 Task: Change the codespaces access in the organization "Mark56771" to "Enable for all members"."
Action: Mouse moved to (1064, 82)
Screenshot: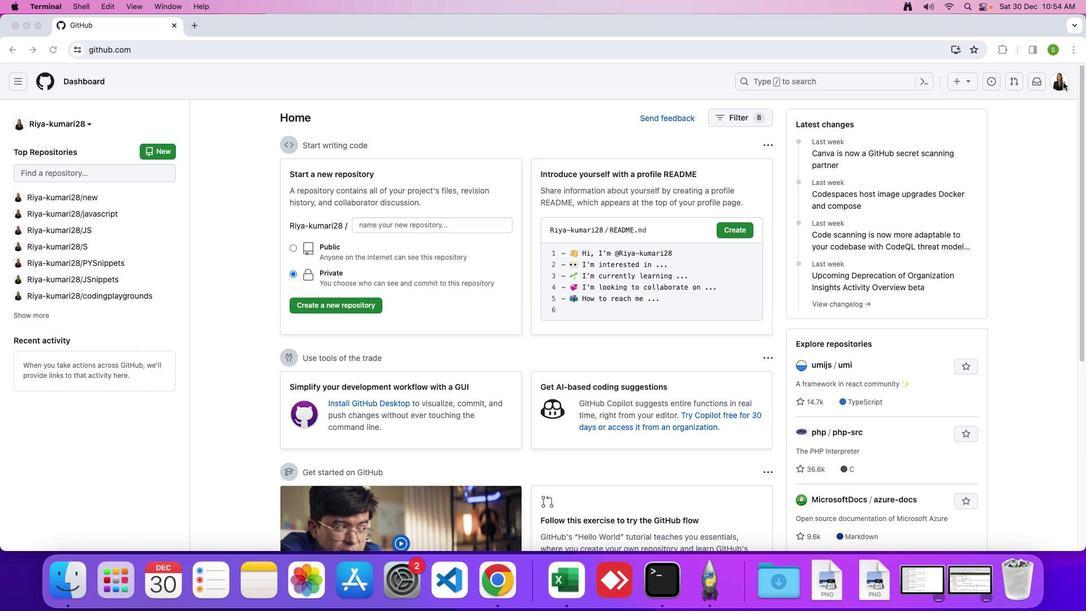 
Action: Mouse pressed left at (1064, 82)
Screenshot: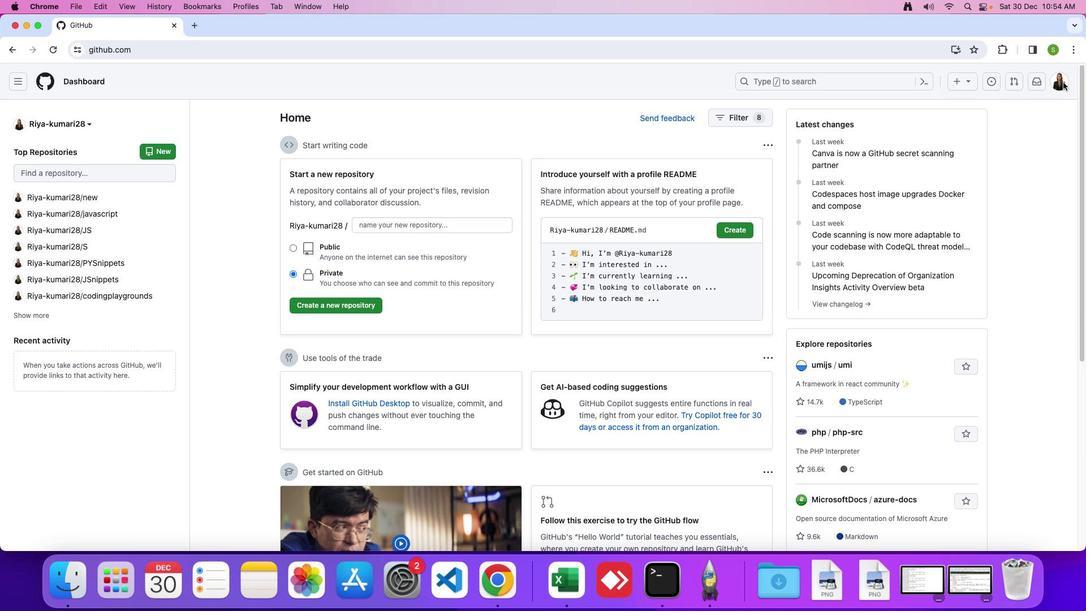 
Action: Mouse moved to (1062, 82)
Screenshot: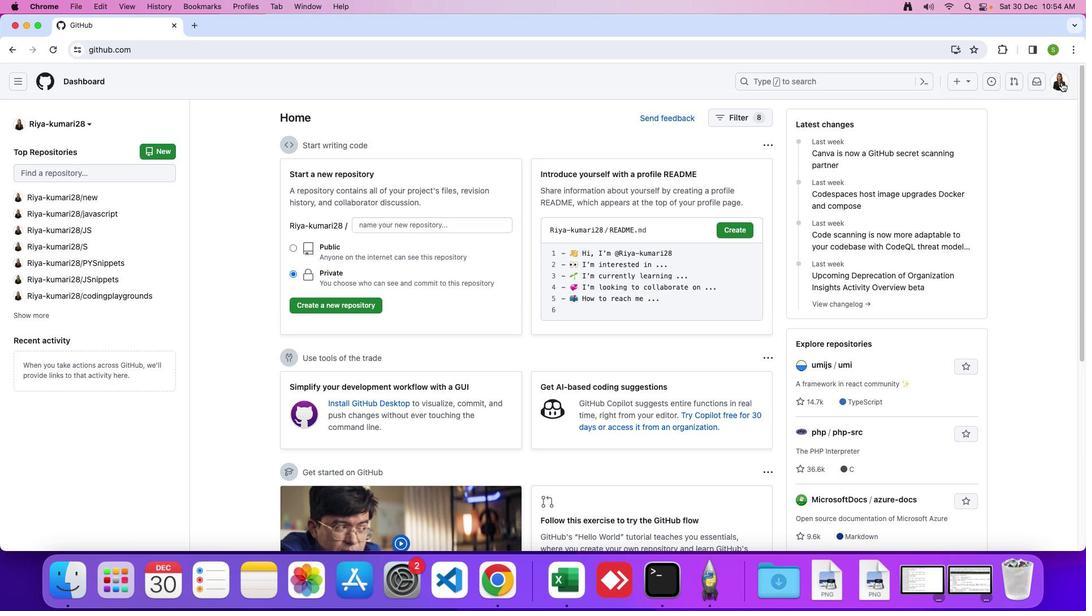 
Action: Mouse pressed left at (1062, 82)
Screenshot: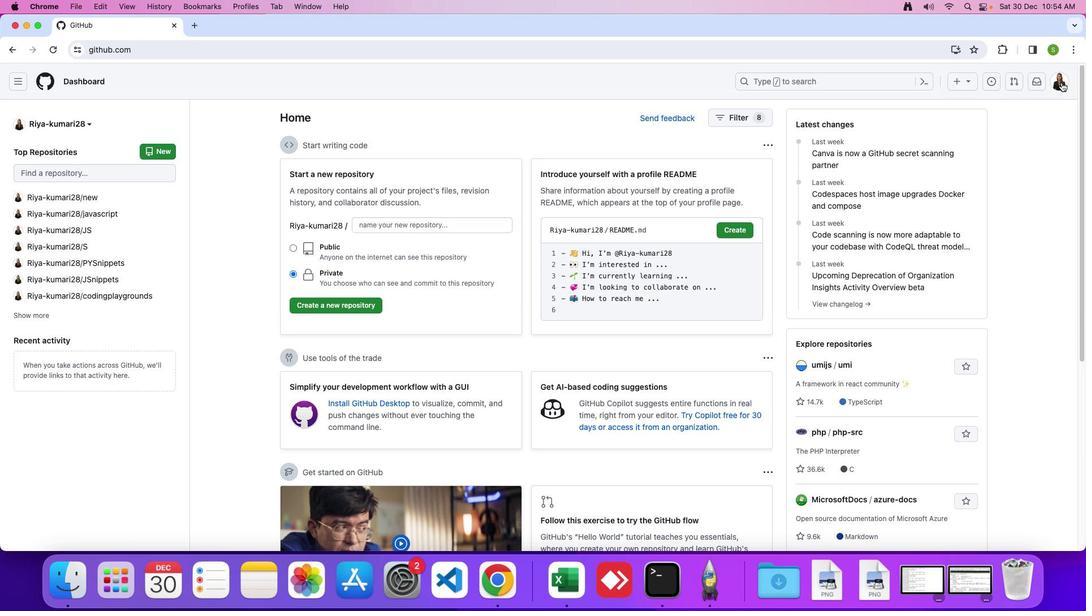 
Action: Mouse moved to (998, 219)
Screenshot: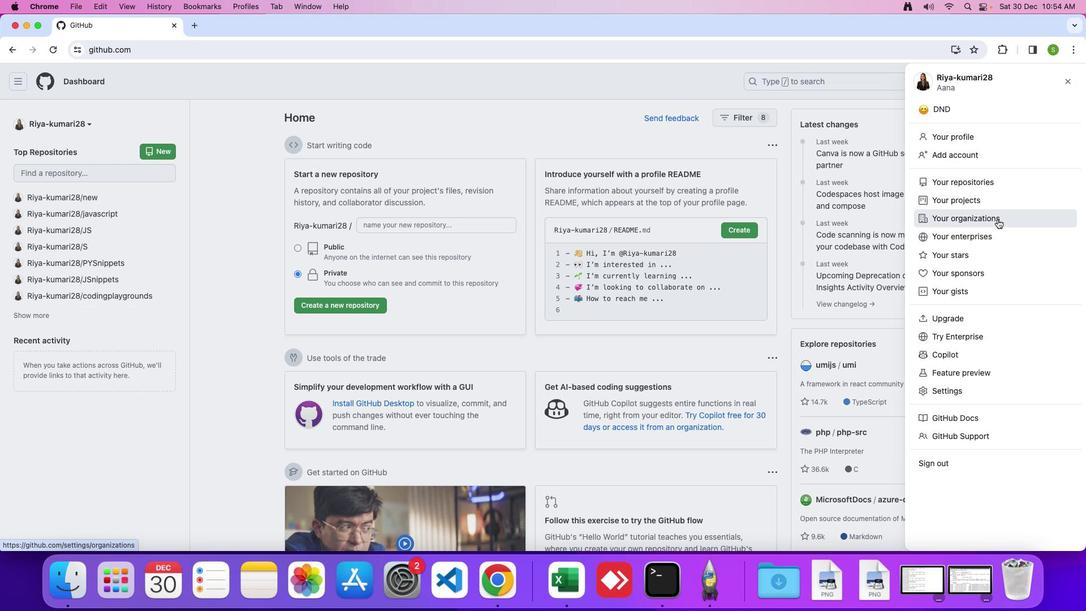 
Action: Mouse pressed left at (998, 219)
Screenshot: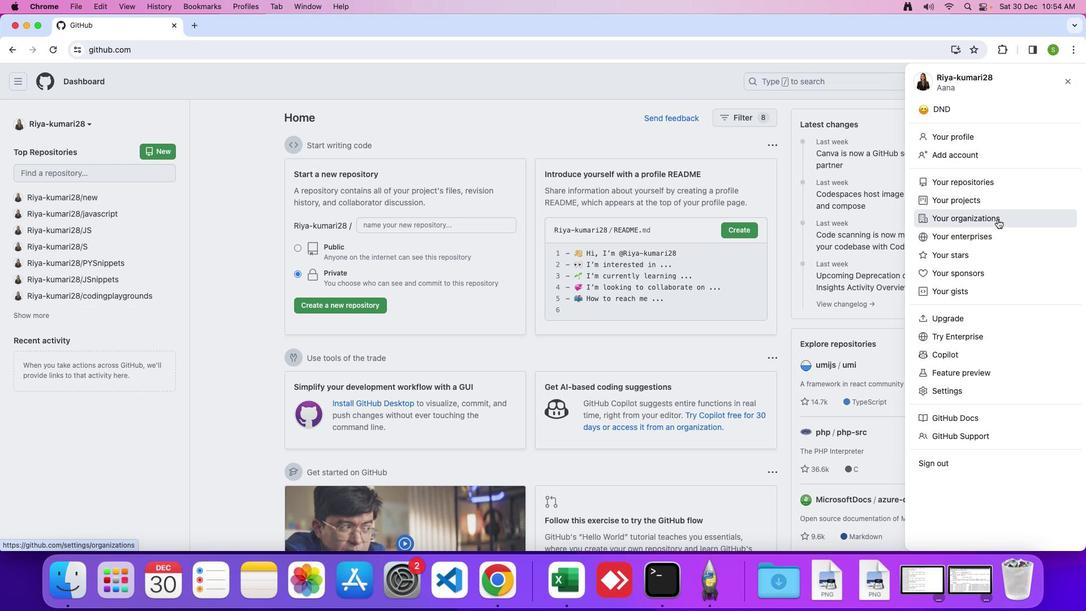 
Action: Mouse moved to (822, 237)
Screenshot: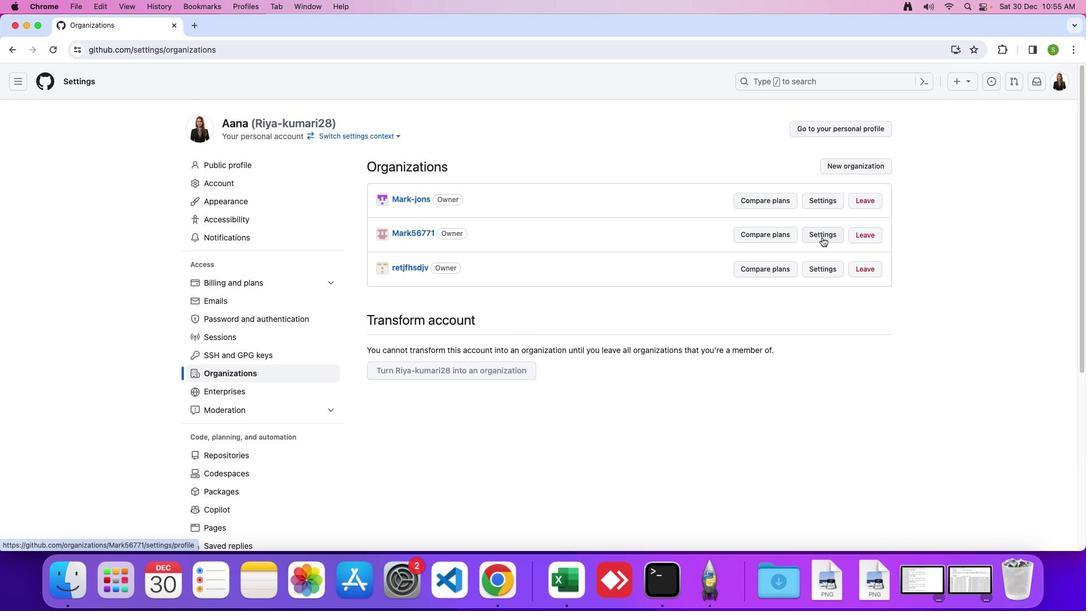 
Action: Mouse pressed left at (822, 237)
Screenshot: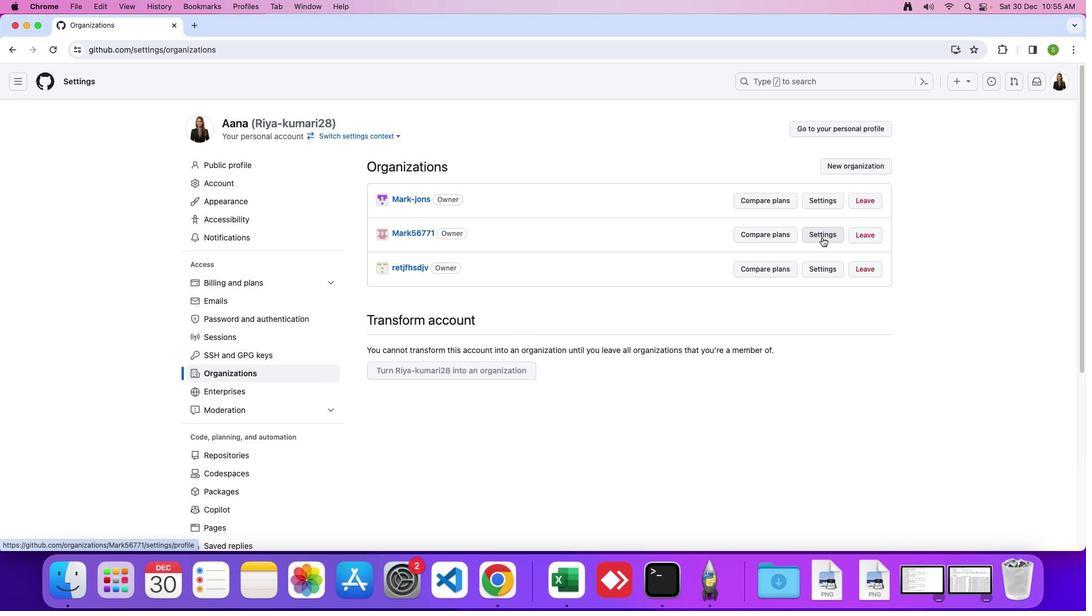 
Action: Mouse moved to (322, 370)
Screenshot: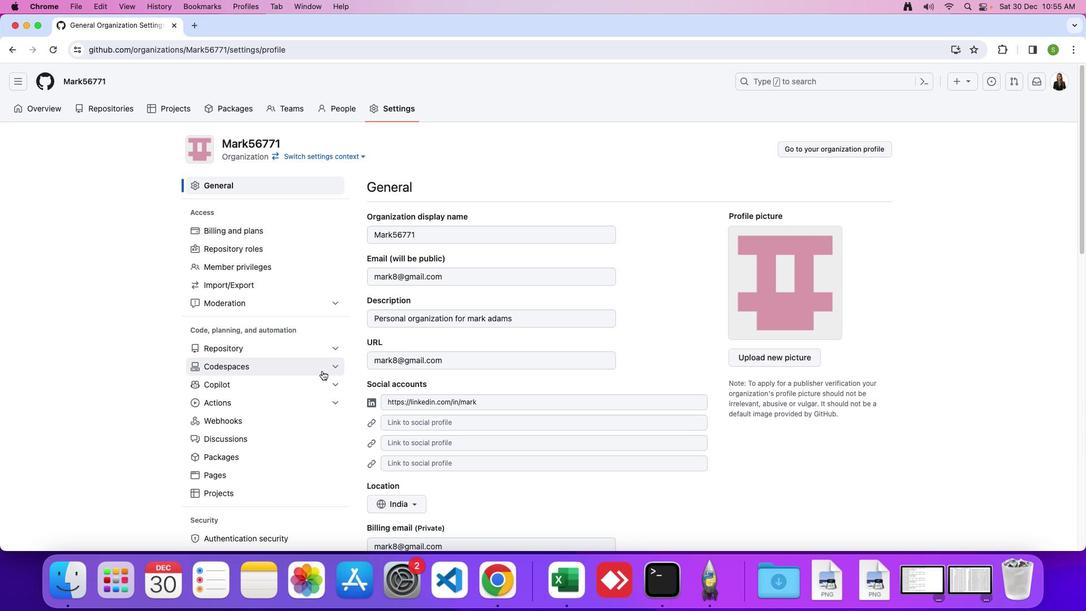 
Action: Mouse pressed left at (322, 370)
Screenshot: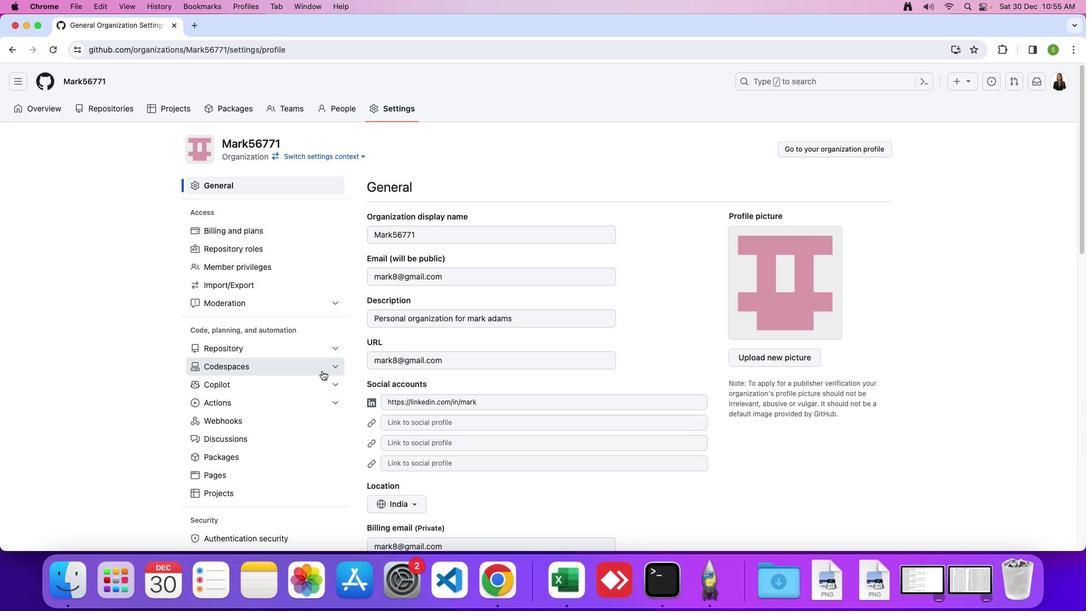 
Action: Mouse moved to (313, 388)
Screenshot: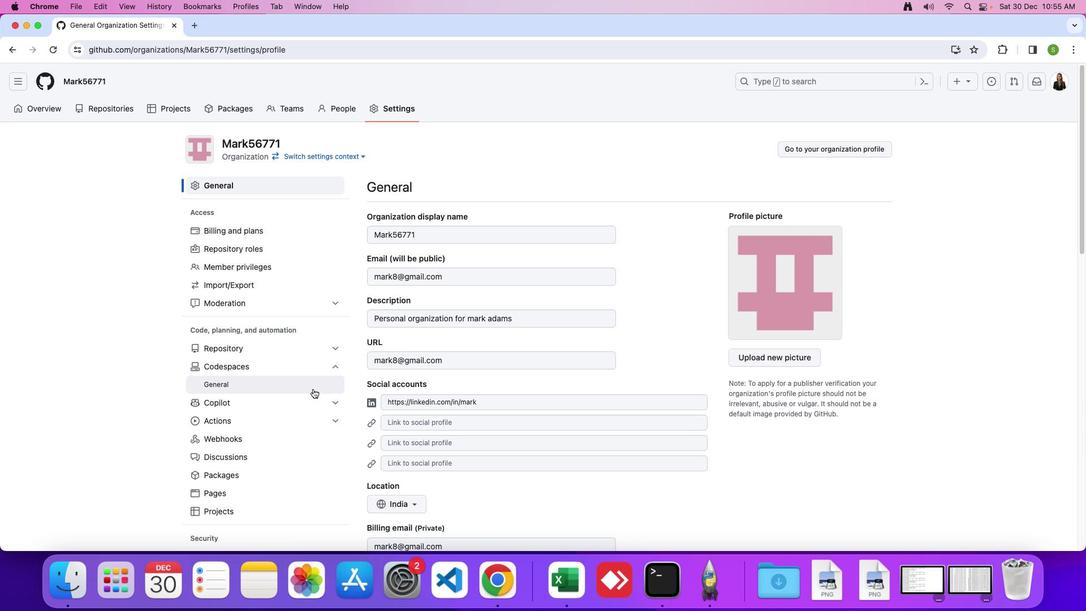 
Action: Mouse pressed left at (313, 388)
Screenshot: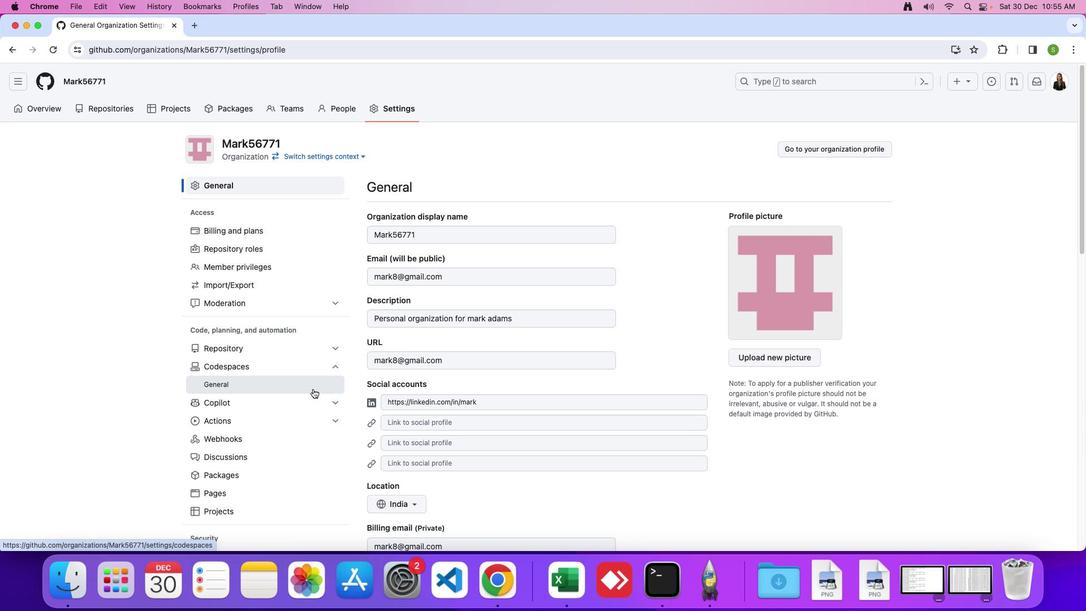 
Action: Mouse moved to (371, 370)
Screenshot: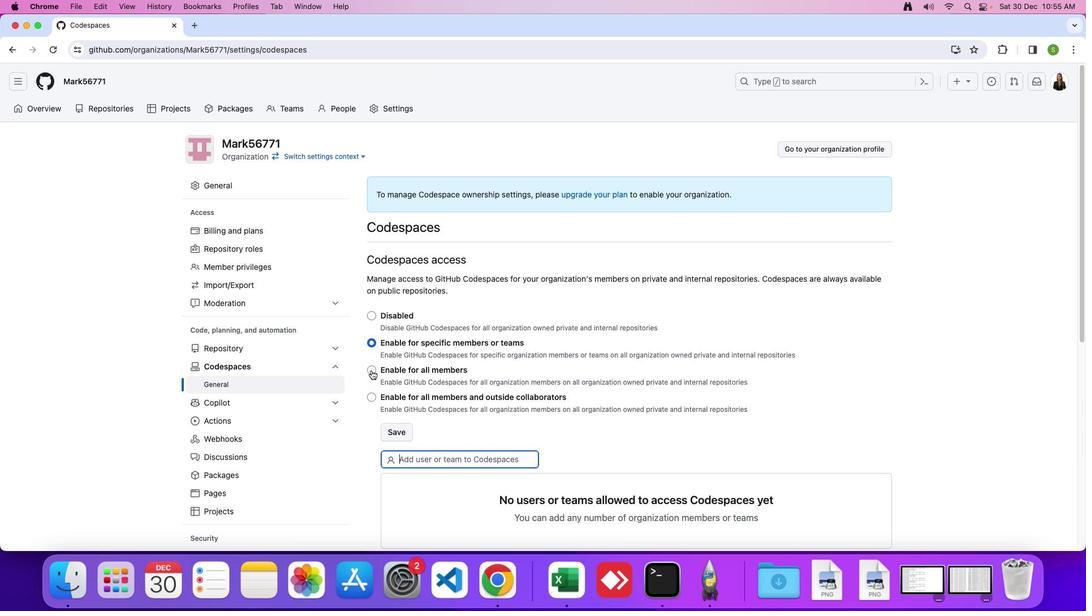 
Action: Mouse pressed left at (371, 370)
Screenshot: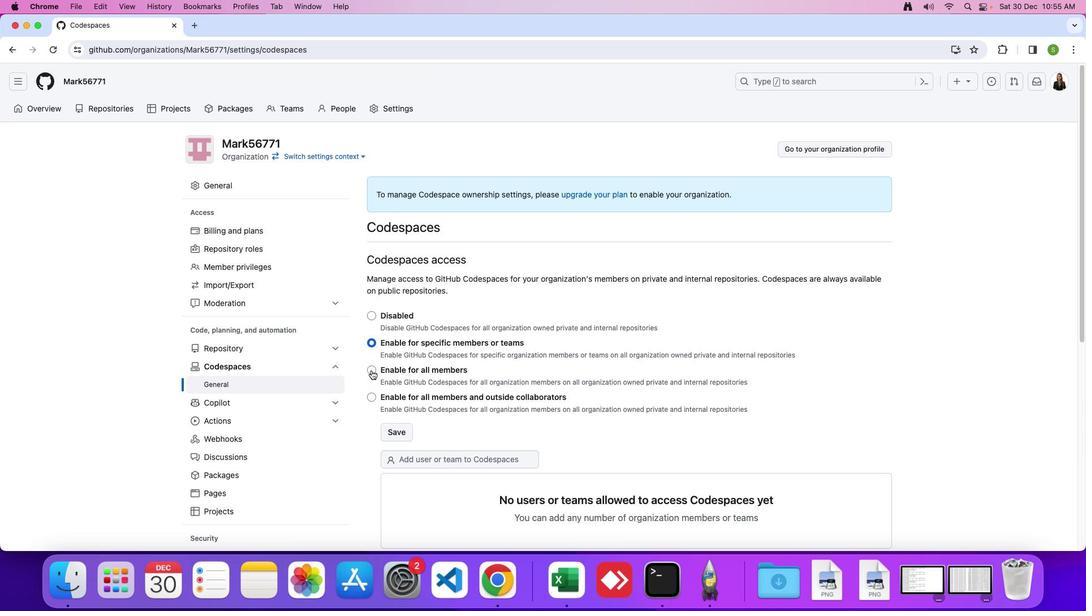 
Action: Mouse moved to (400, 437)
Screenshot: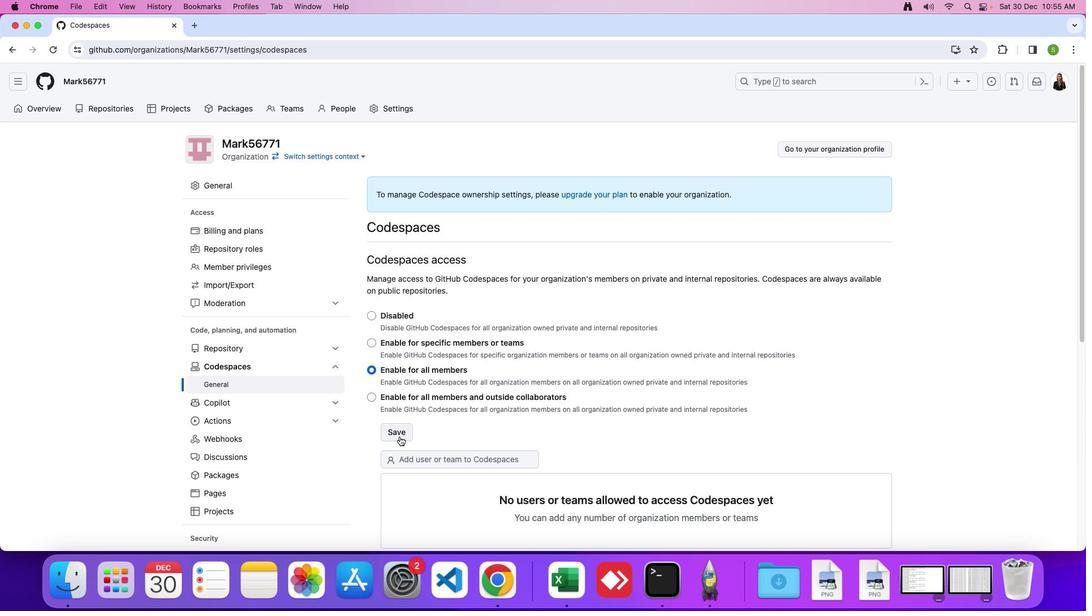 
Action: Mouse pressed left at (400, 437)
Screenshot: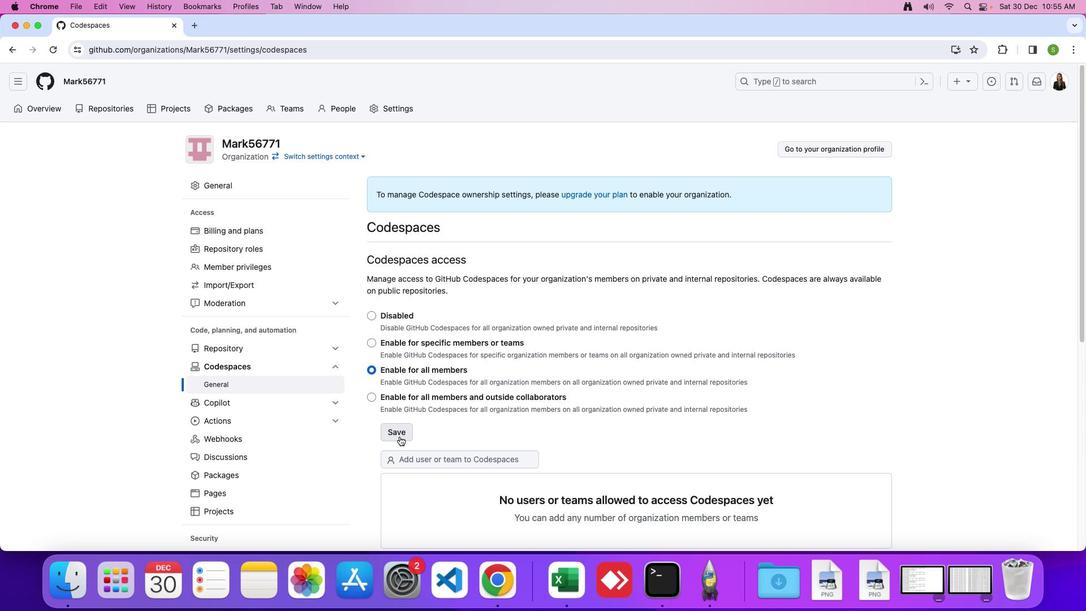 
Action: Mouse moved to (401, 434)
Screenshot: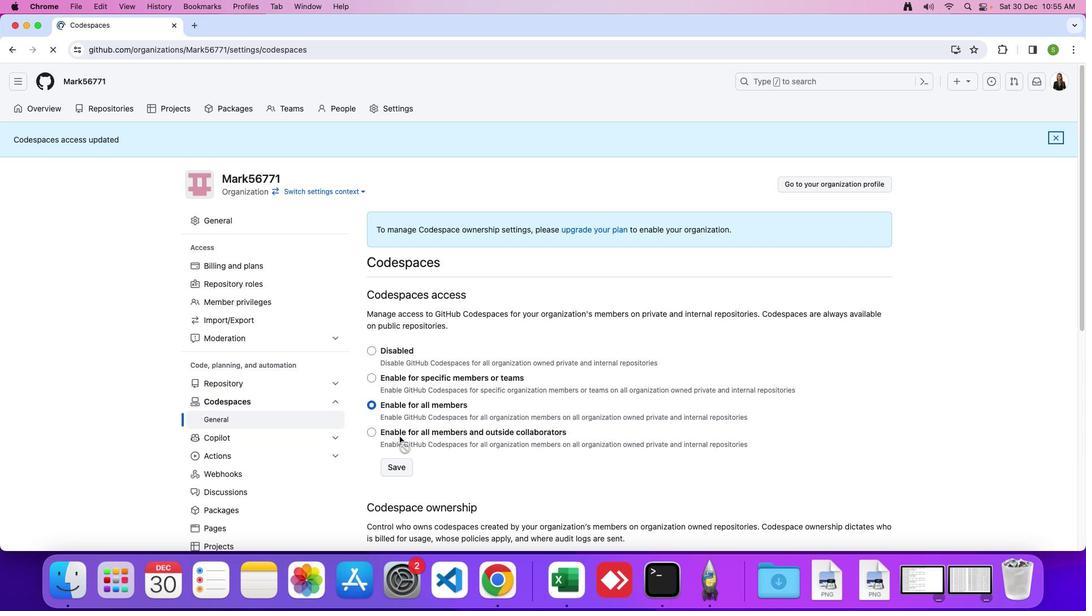 
